 Task: Create a 45-minute meeting to brainstorm product launch strategies.
Action: Mouse pressed left at (86, 118)
Screenshot: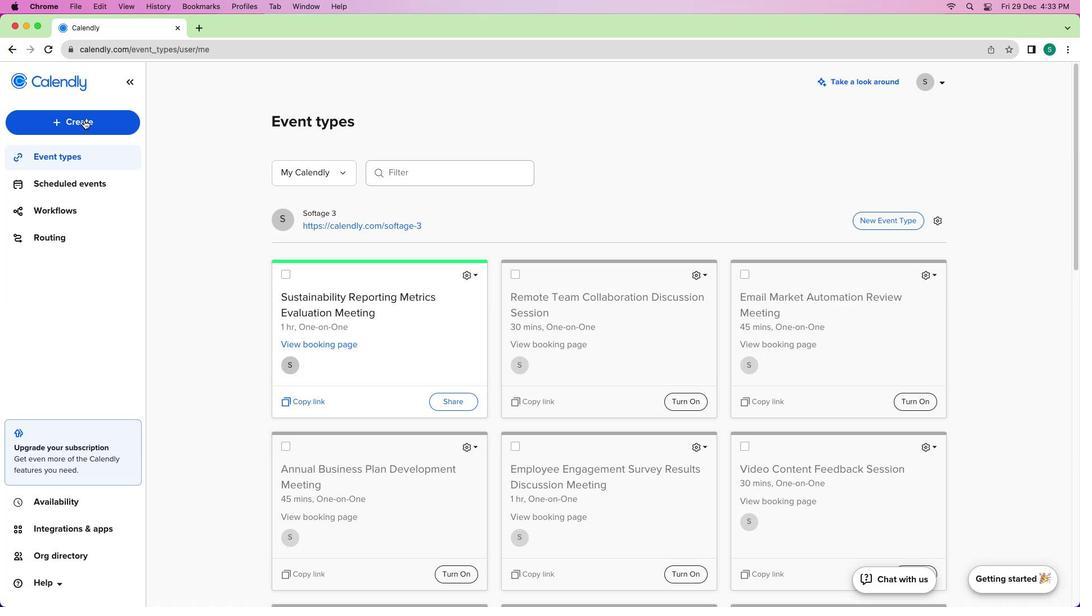 
Action: Mouse moved to (83, 120)
Screenshot: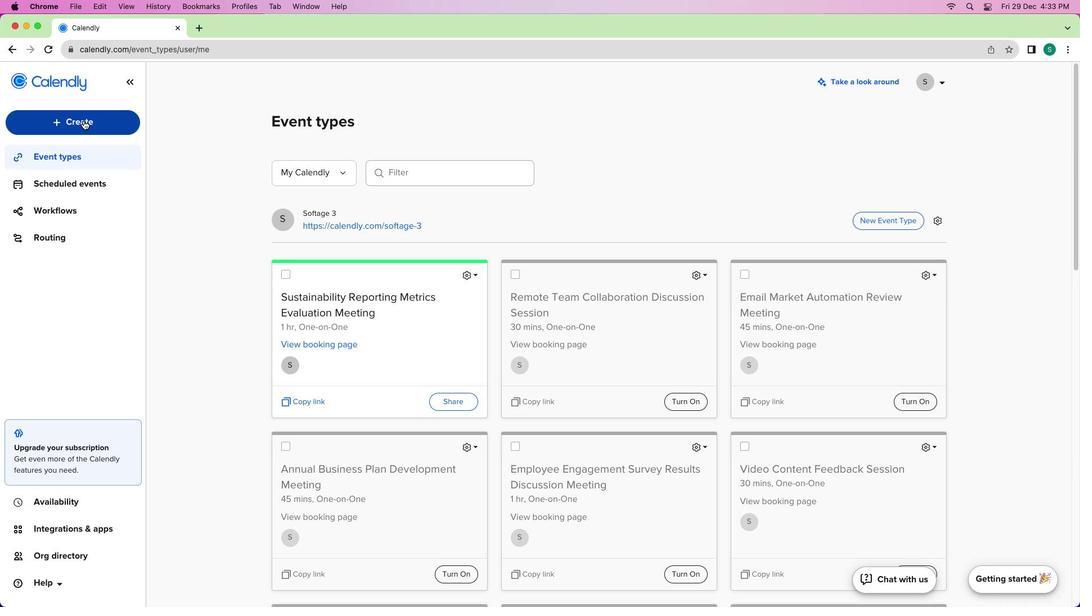 
Action: Mouse pressed left at (83, 120)
Screenshot: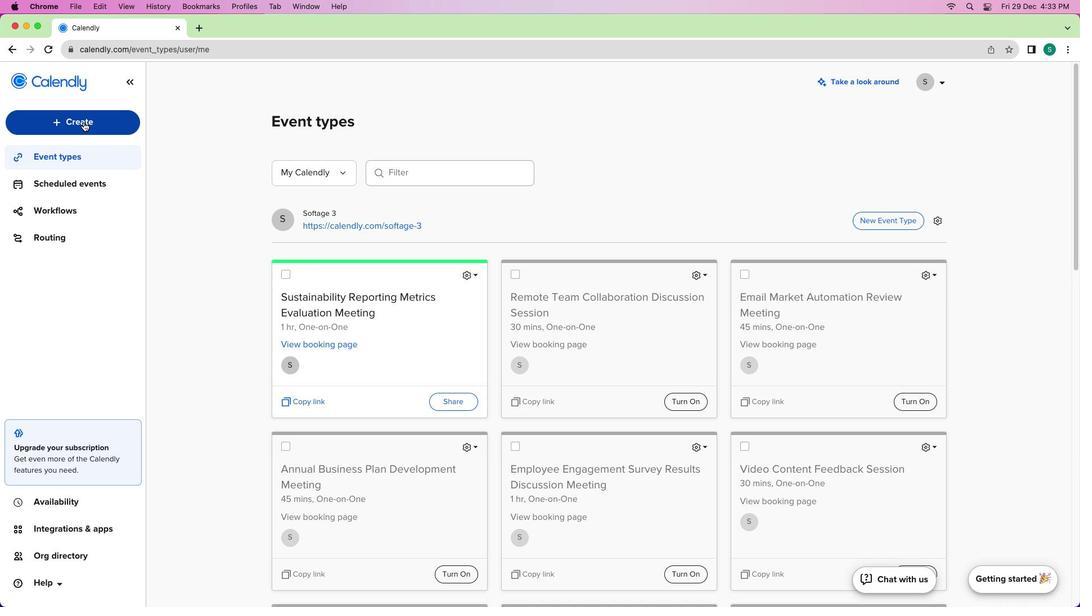 
Action: Mouse moved to (122, 167)
Screenshot: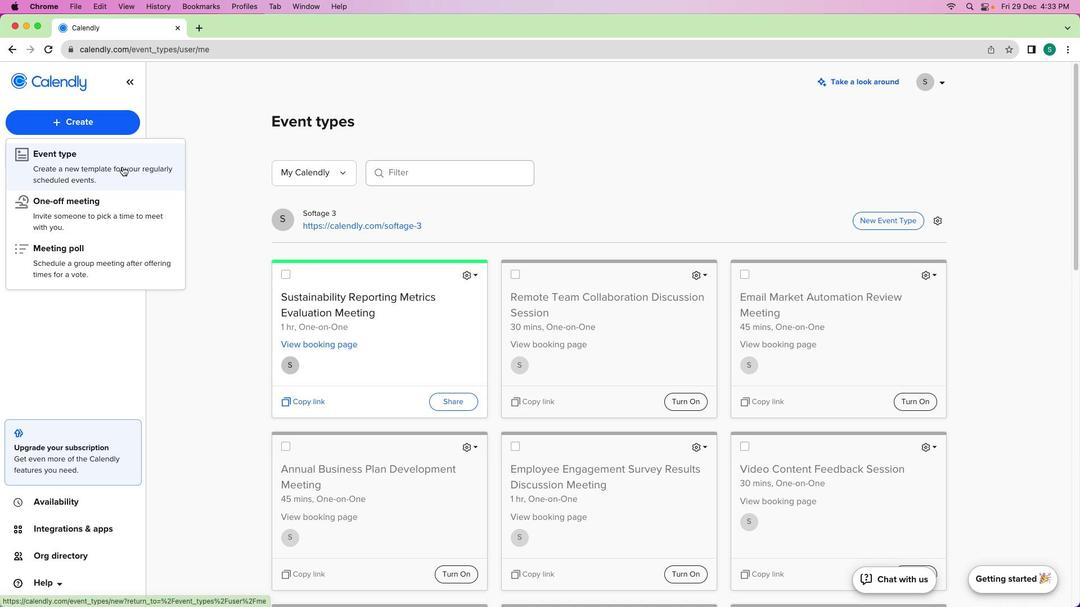 
Action: Mouse pressed left at (122, 167)
Screenshot: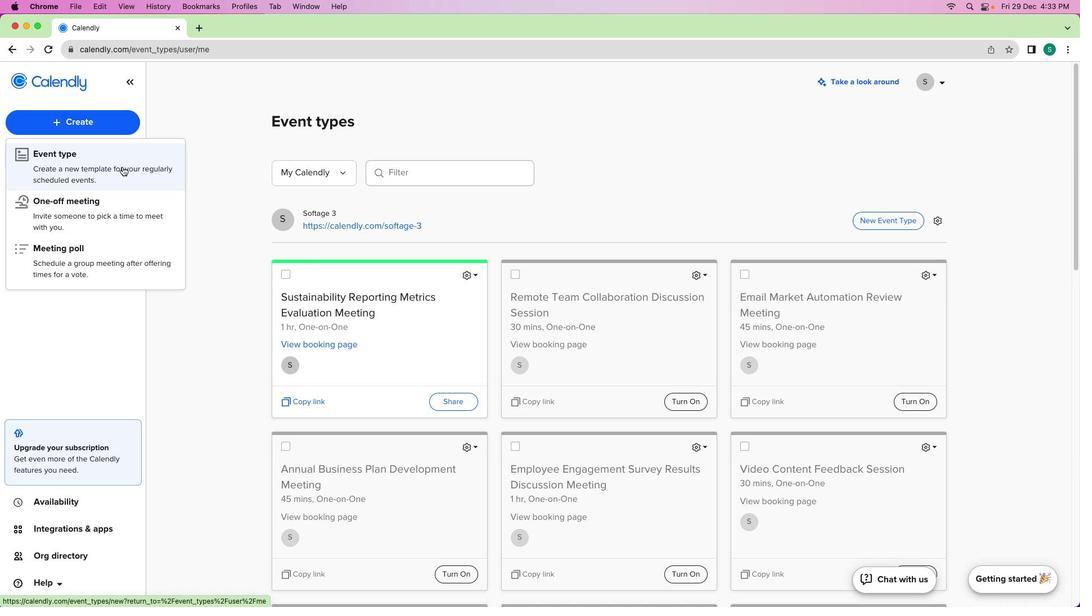 
Action: Mouse moved to (378, 231)
Screenshot: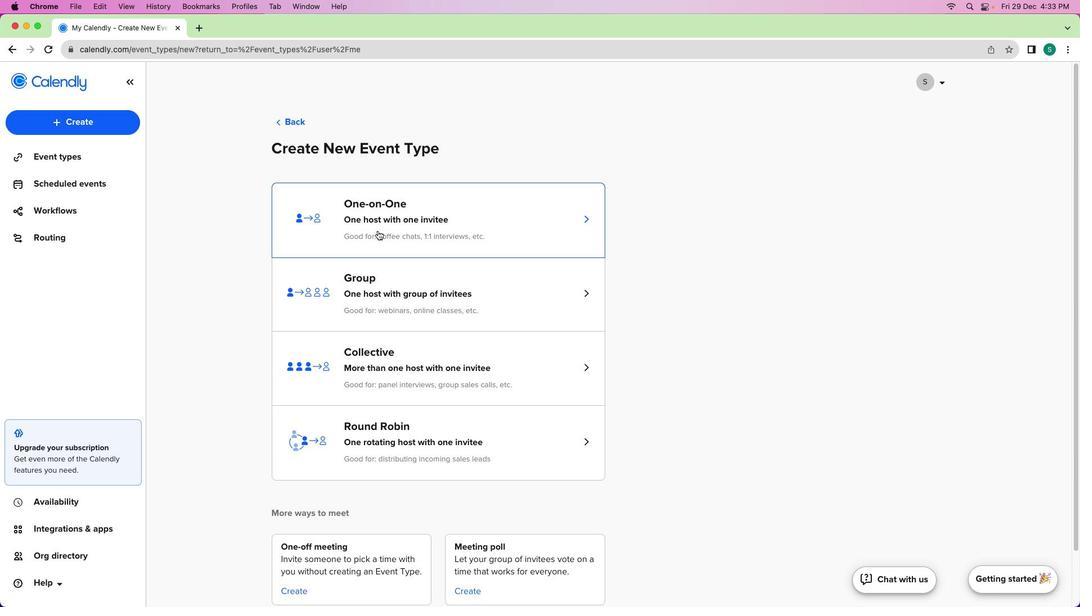 
Action: Mouse pressed left at (378, 231)
Screenshot: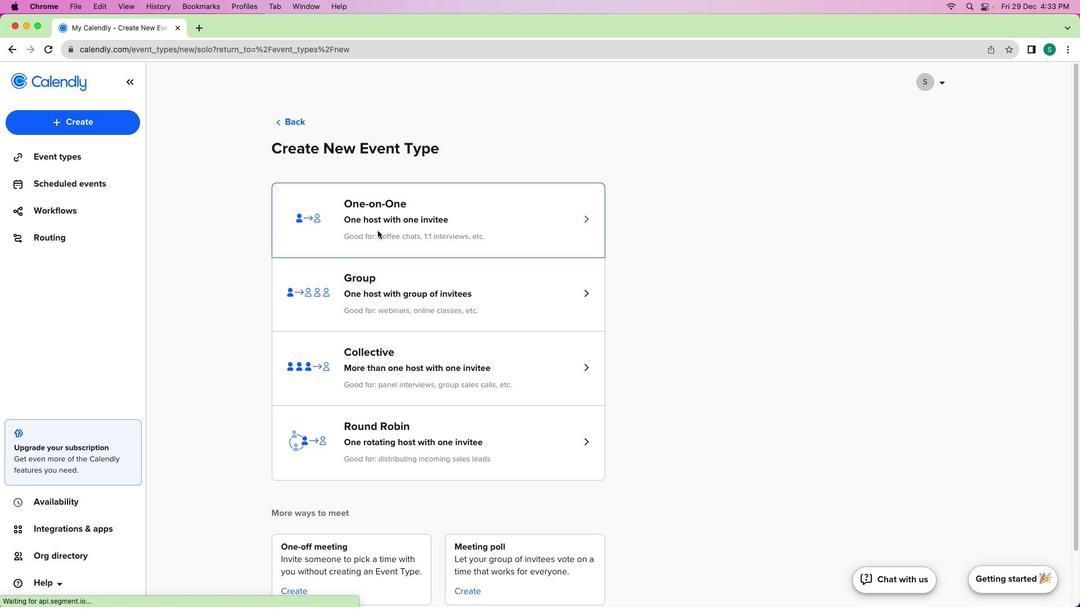 
Action: Mouse moved to (150, 175)
Screenshot: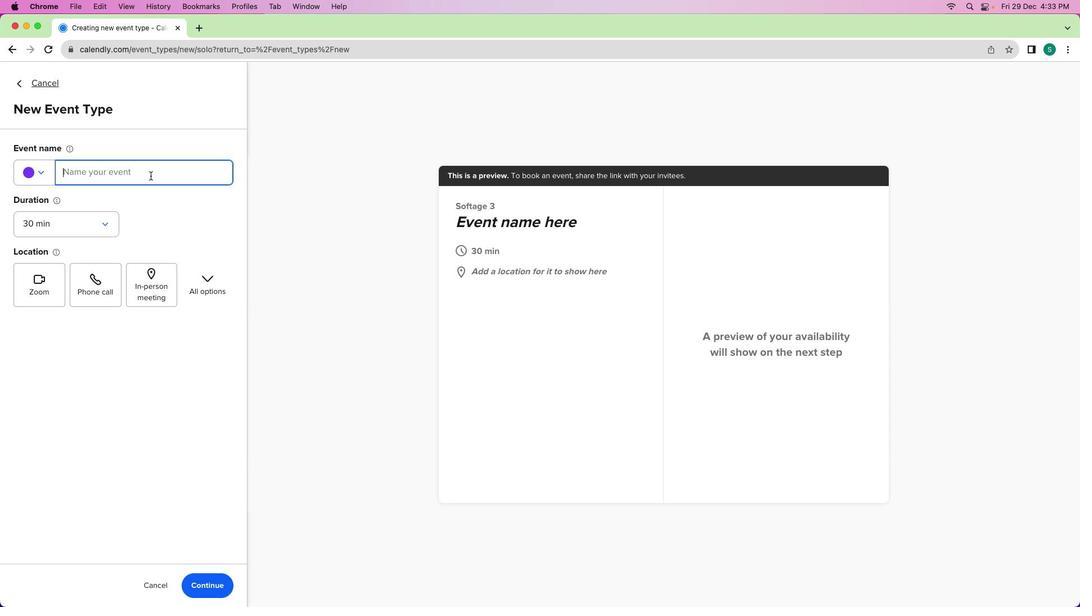 
Action: Mouse pressed left at (150, 175)
Screenshot: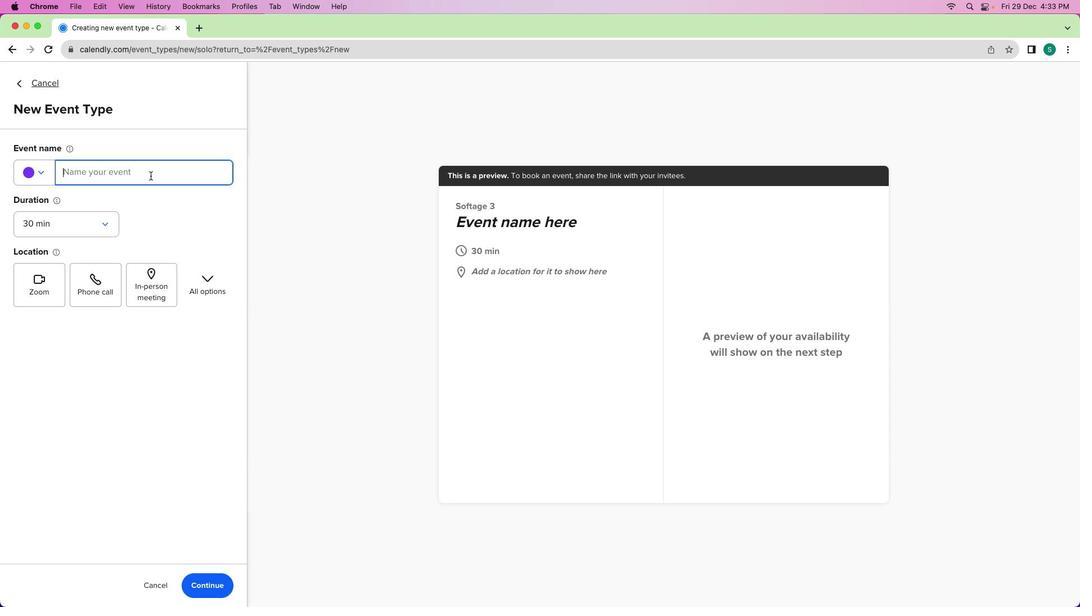 
Action: Mouse moved to (150, 176)
Screenshot: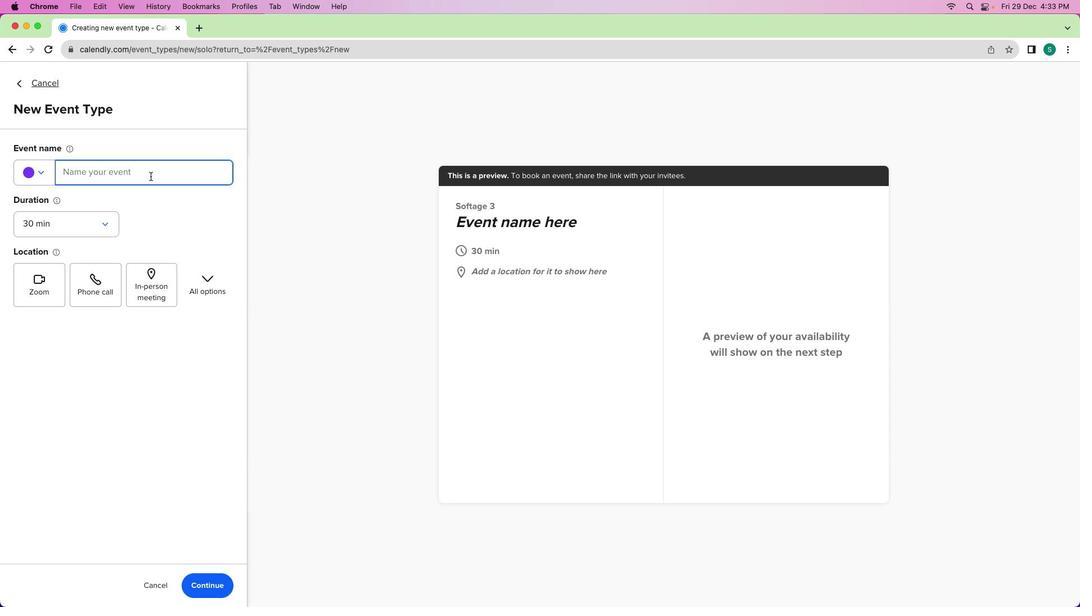 
Action: Key pressed Key.shift'P''r''o''d''u''c''t'Key.spaceKey.shift'L''a''u''n''c''h'Key.spaceKey.shift'S''t''r''a''t''e''g''i''e''s'Key.spaceKey.shift'B''r''a''i''n''s''t''o''r''m''i''n''g'Key.spaceKey.shift'S''e''s''s''i''o''n'
Screenshot: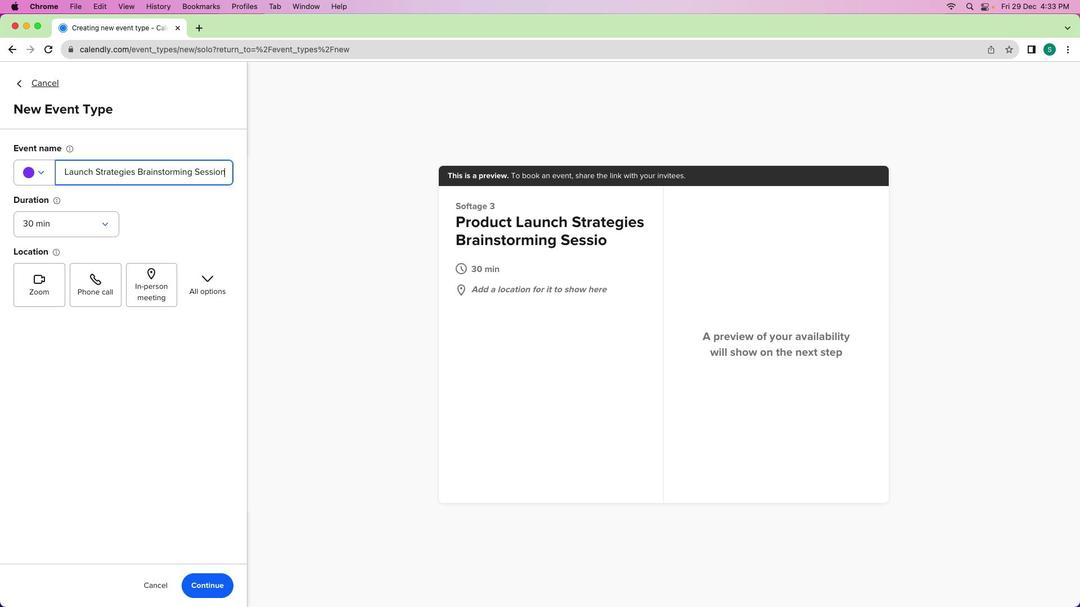 
Action: Mouse moved to (69, 234)
Screenshot: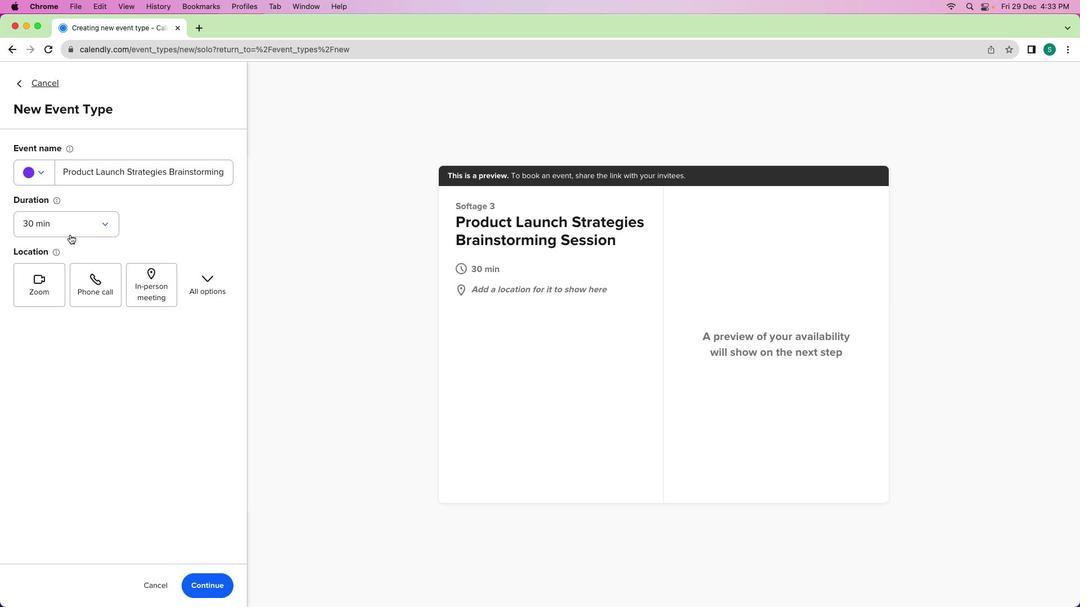 
Action: Mouse pressed left at (69, 234)
Screenshot: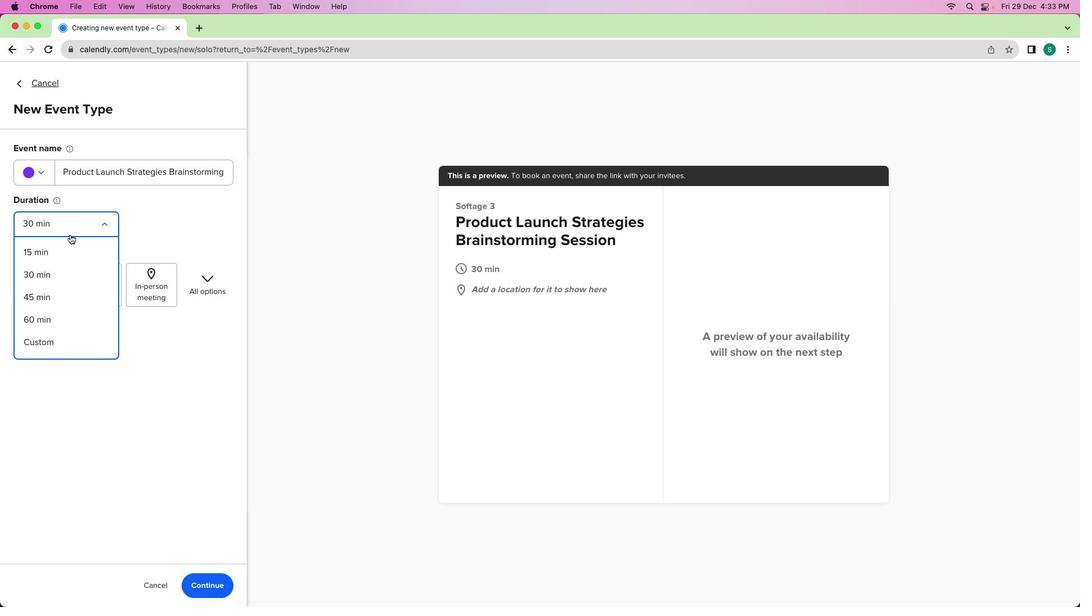 
Action: Mouse moved to (64, 297)
Screenshot: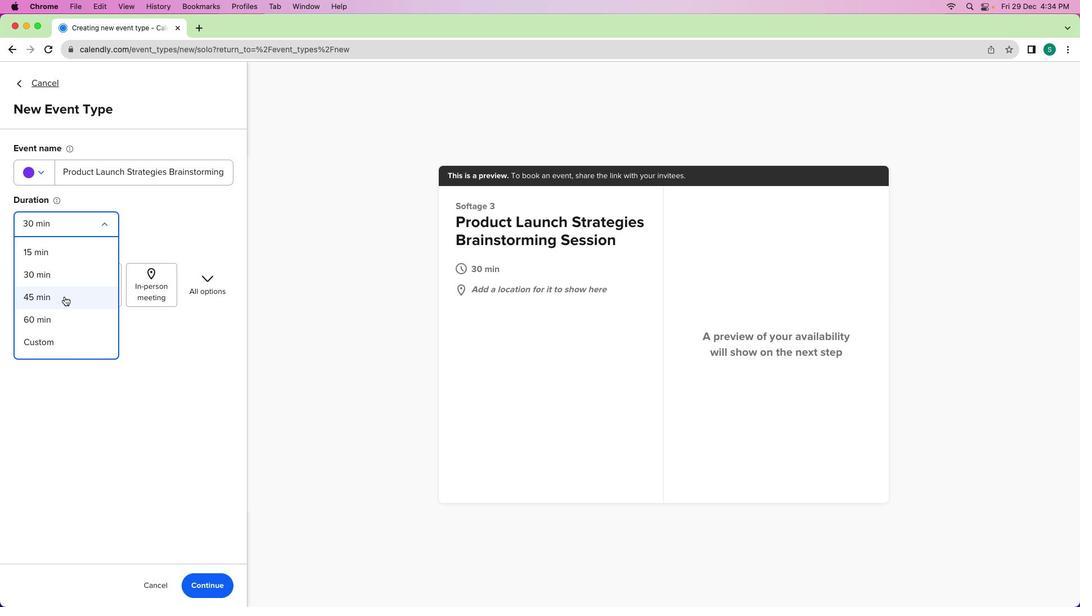 
Action: Mouse pressed left at (64, 297)
Screenshot: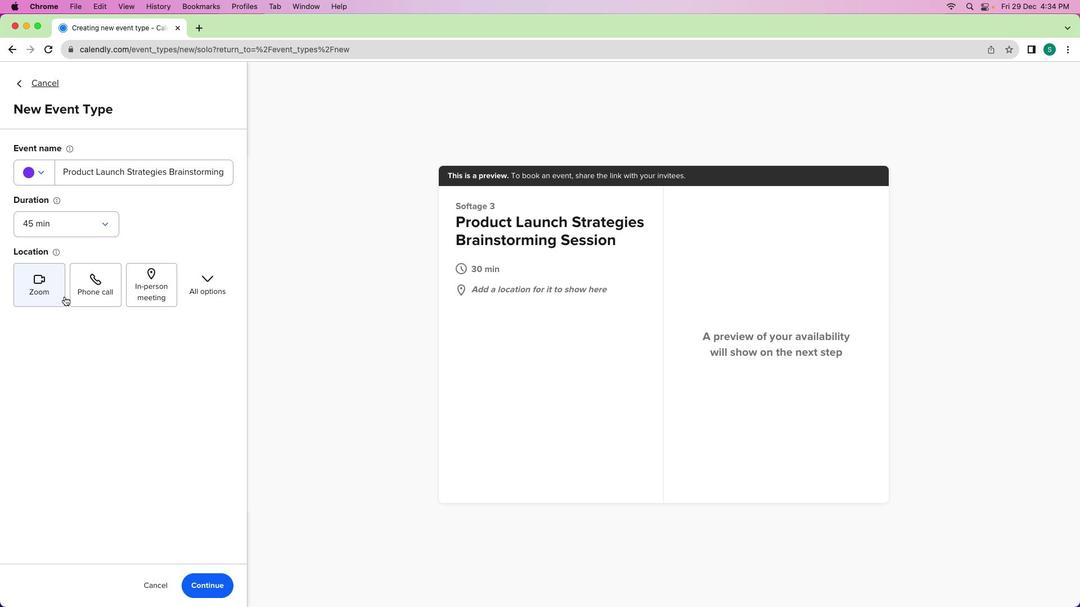 
Action: Mouse moved to (32, 293)
Screenshot: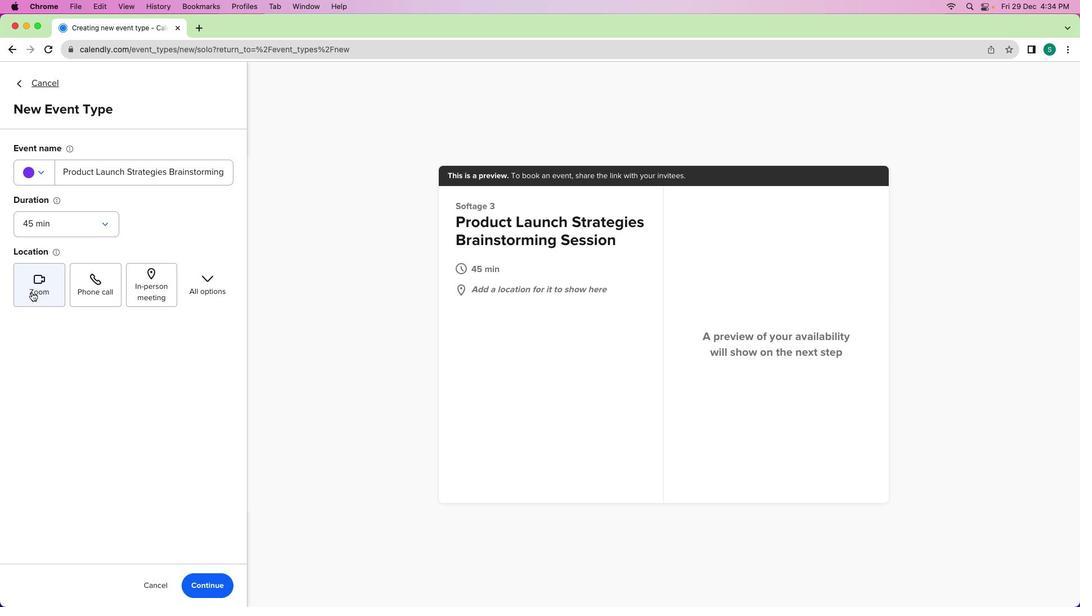 
Action: Mouse pressed left at (32, 293)
Screenshot: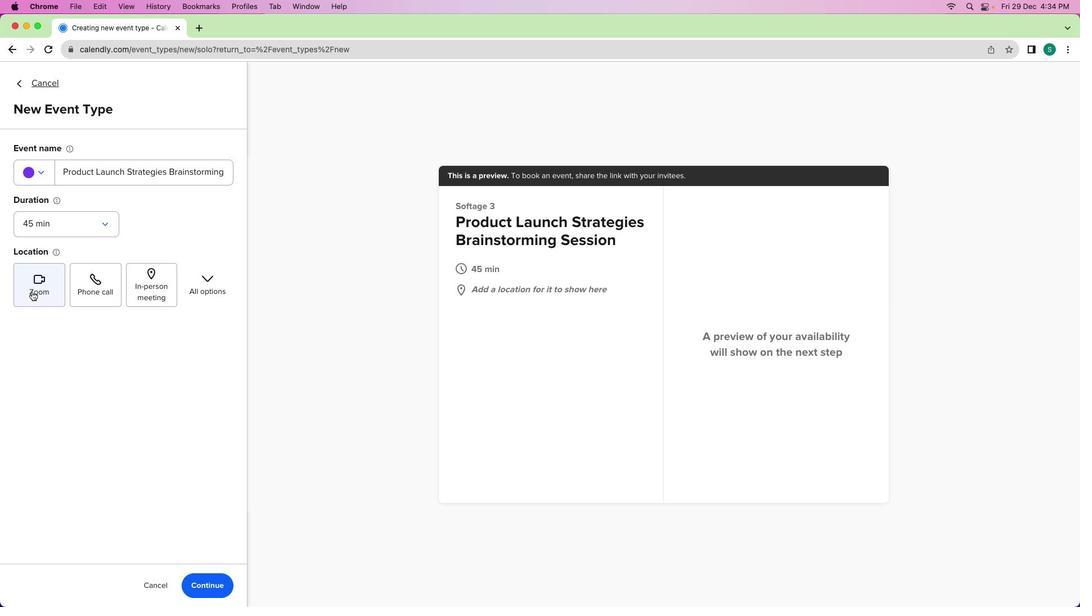 
Action: Mouse moved to (209, 592)
Screenshot: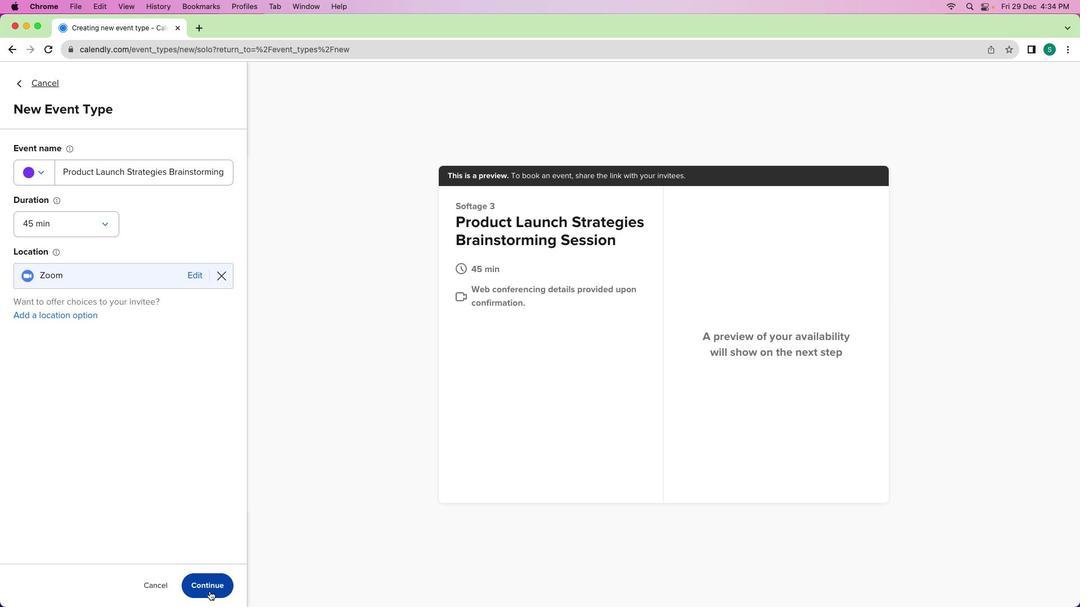 
Action: Mouse pressed left at (209, 592)
Screenshot: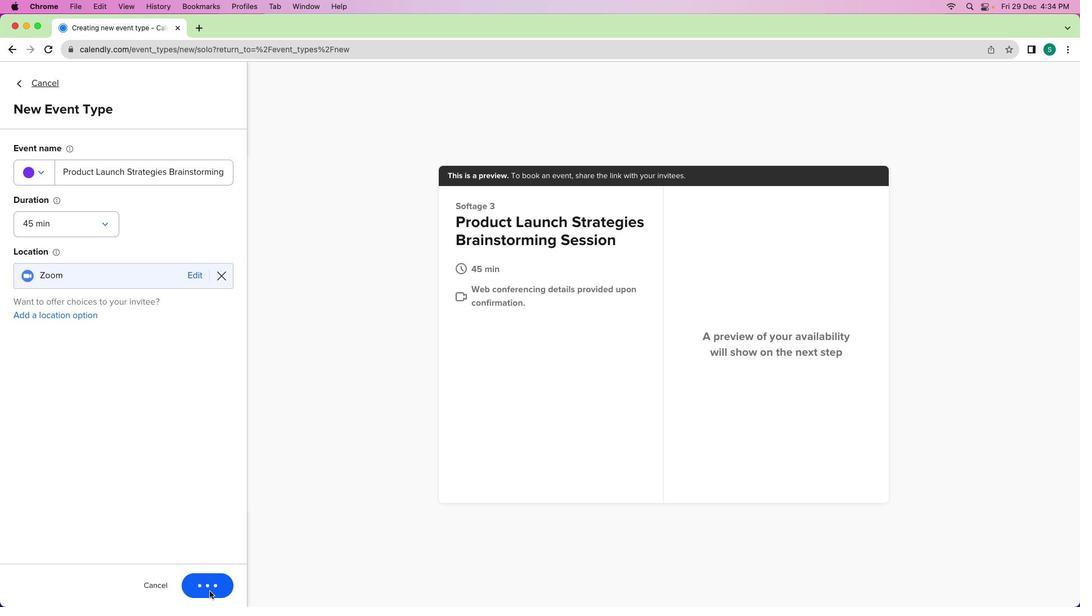 
Action: Mouse moved to (193, 226)
Screenshot: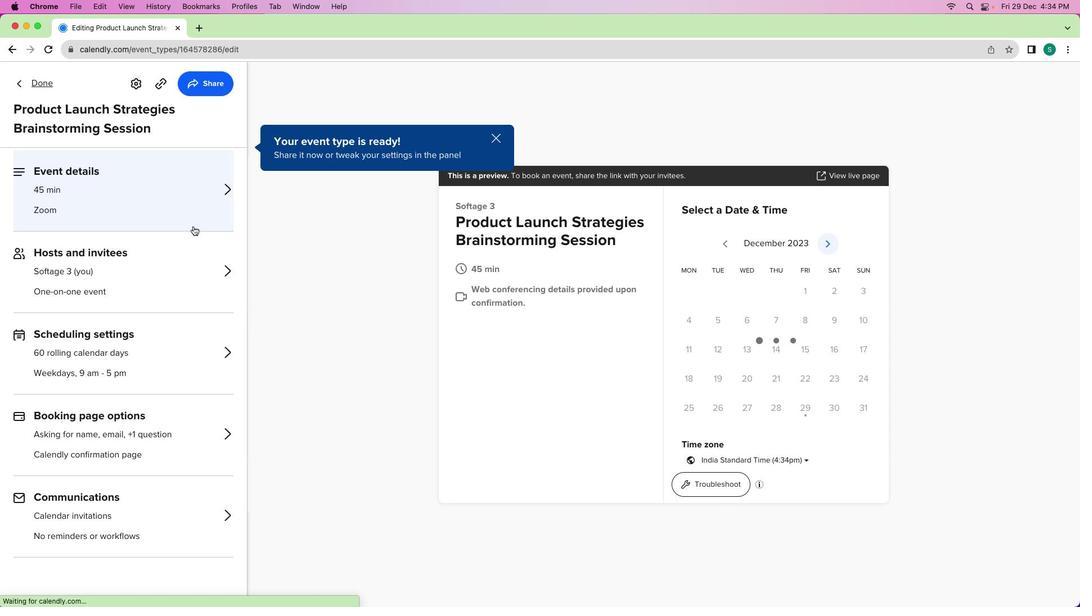 
Action: Mouse pressed left at (193, 226)
Screenshot: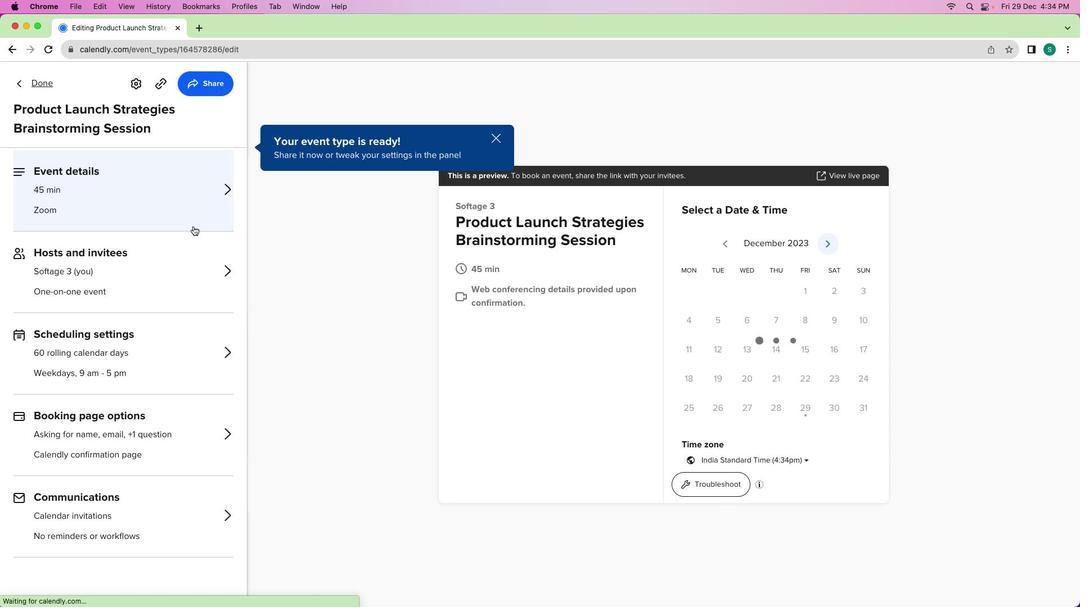 
Action: Mouse moved to (142, 408)
Screenshot: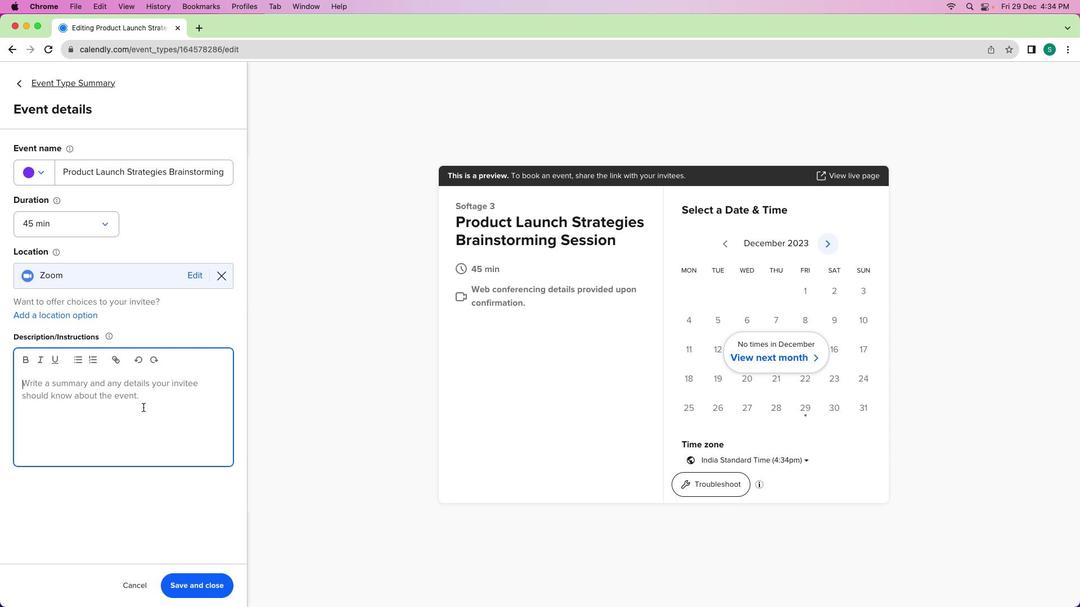 
Action: Mouse pressed left at (142, 408)
Screenshot: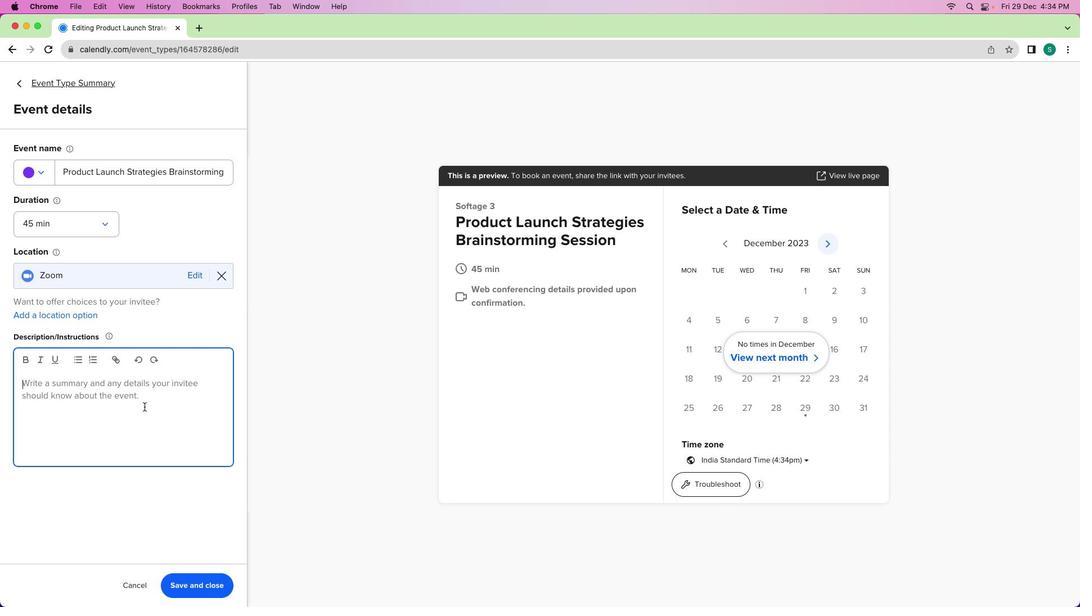 
Action: Mouse moved to (145, 407)
Screenshot: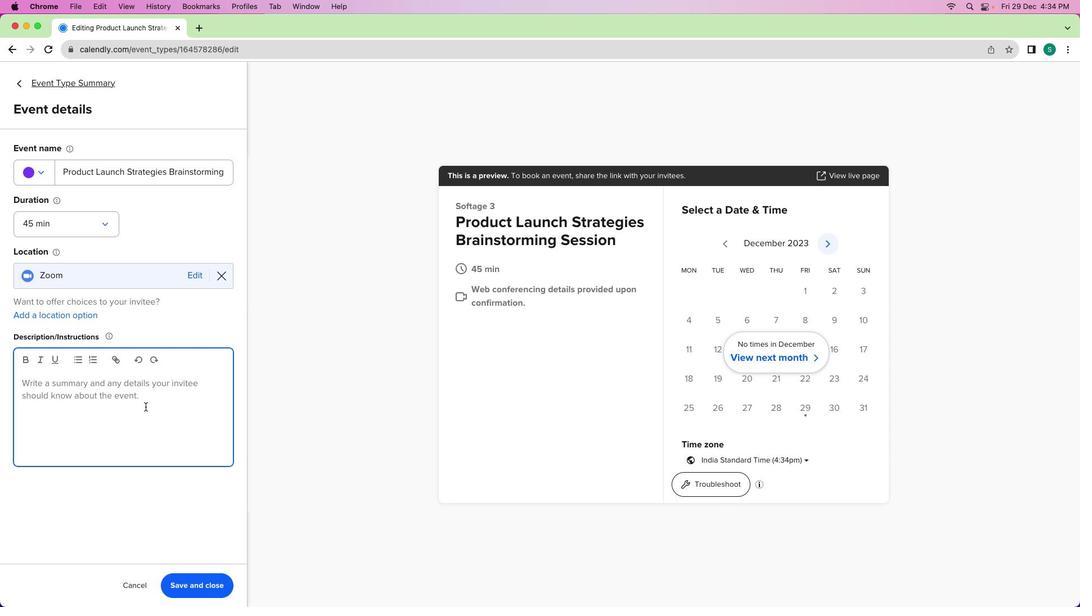 
Action: Key pressed Key.shift'J''o''i''n'Key.space'f''o''r'Key.space'a''n'Key.space'e''n''e''r''g''e''t''i''c'Key.space's''e''s''s''i''o''n'Key.space'd''e''d''i''c''a''t''e''d'Key.space't''o'Key.space'b''r''a''i''n''s''t''o''r''m'Key.spaceKey.backspace'i''n''g'Key.space'e''f''f''e''c''t''i''v''e'Key.space's''t''r''a''t''e''g''i''e''s'Key.space'f''o''r'Key.space'o''u''r'Key.space'u''p''c''o''m''i''n''g'Key.space'p''r''o''d''u''c''t'Key.space'l''a''u''n''c''h''.'Key.spaceKey.shift'W''e'Key.space'w''i''l''l'Key.space'e''x''p''l''o''r''e'Key.space'c''r''e''a''t''i''v''e'Key.space'i''d''e''a''s'Key.spaceKey.backspace','Key.space'd''i''s''c''u''s''s'Key.space't''a''r''g''e''t'Key.space'a''u''d''i''e''n''c''e''s''.'Key.backspace','Key.space'a''b''d'Key.backspaceKey.backspace'n''d'Key.space'c''o''l''l''a''b''b'Key.backspace'o''r''a''t''e'Key.space'o''n'Key.space'a'Key.space'p''l''a''b'Key.backspace'n'Key.space't''h''a''t'Key.space'e''n''s''u''r''e''s'Key.space'a'Key.space's''u''c''c''e''s''s''f''u''l'Key.space'a''n''d'Key.space'i''m''p''a''c''t''f''u''l'Key.space'p''r''o''d''u''c''t'Key.spaceKey.shift'i''n''t''r''i''d'Key.backspaceKey.backspace'o''d''u''c''t''i''o''n''.'
Screenshot: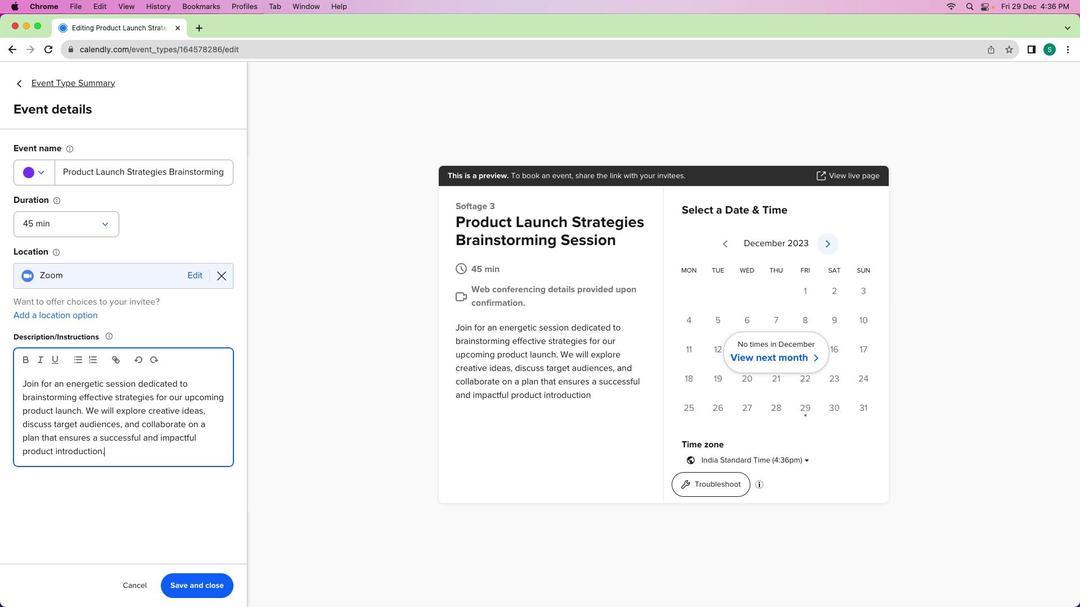 
Action: Mouse moved to (214, 585)
Screenshot: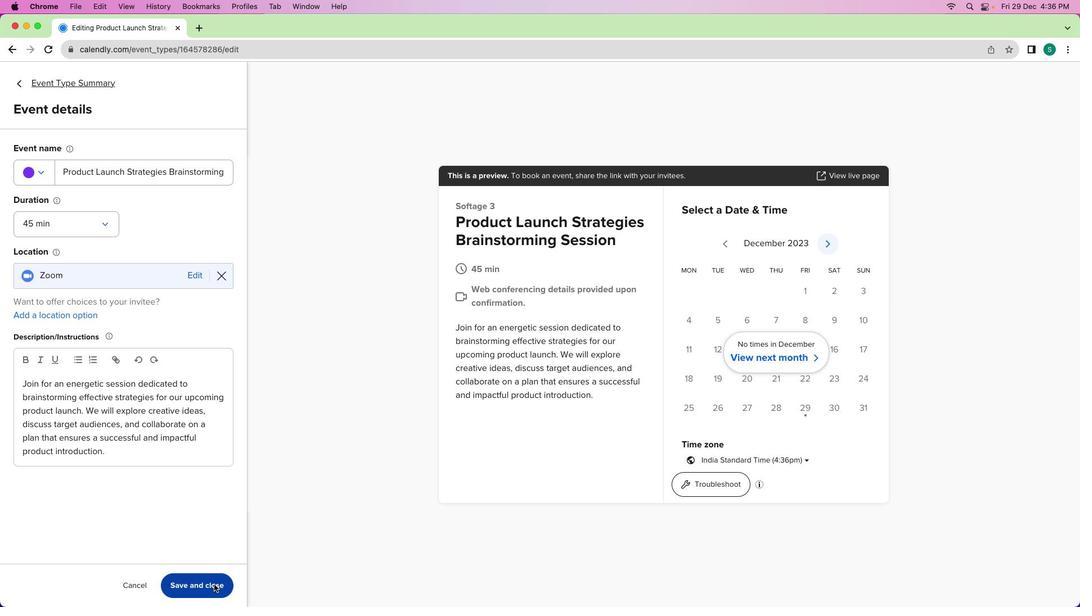 
Action: Mouse pressed left at (214, 585)
Screenshot: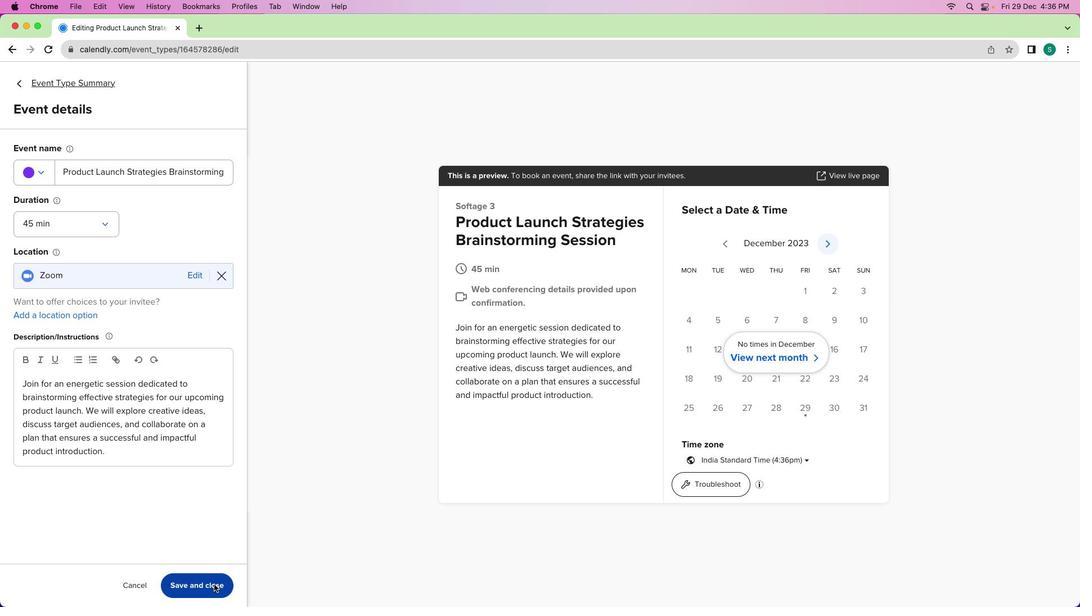 
Action: Mouse moved to (49, 87)
Screenshot: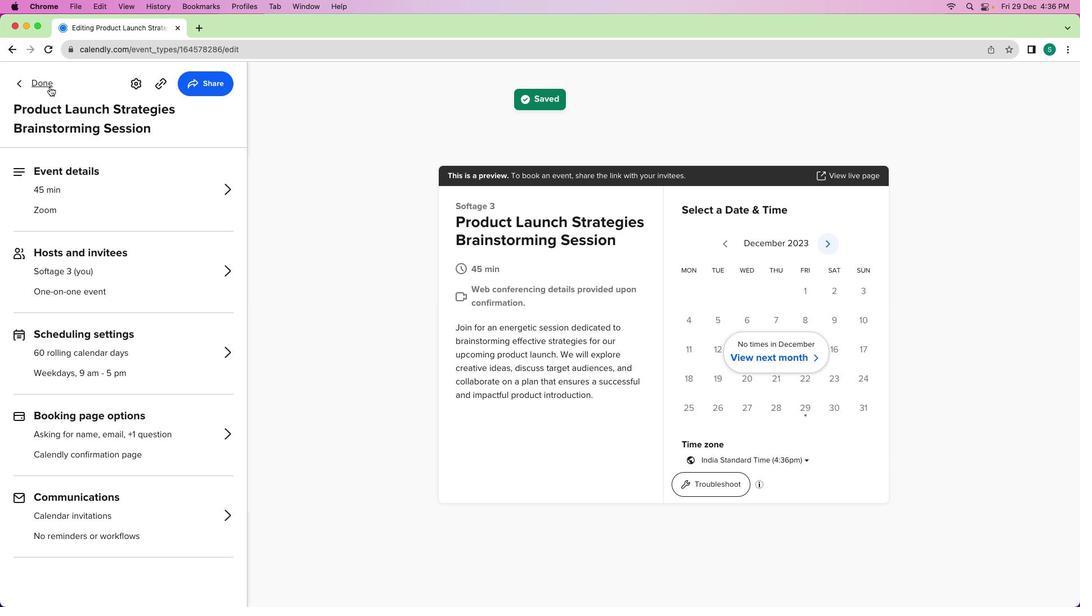 
Action: Mouse pressed left at (49, 87)
Screenshot: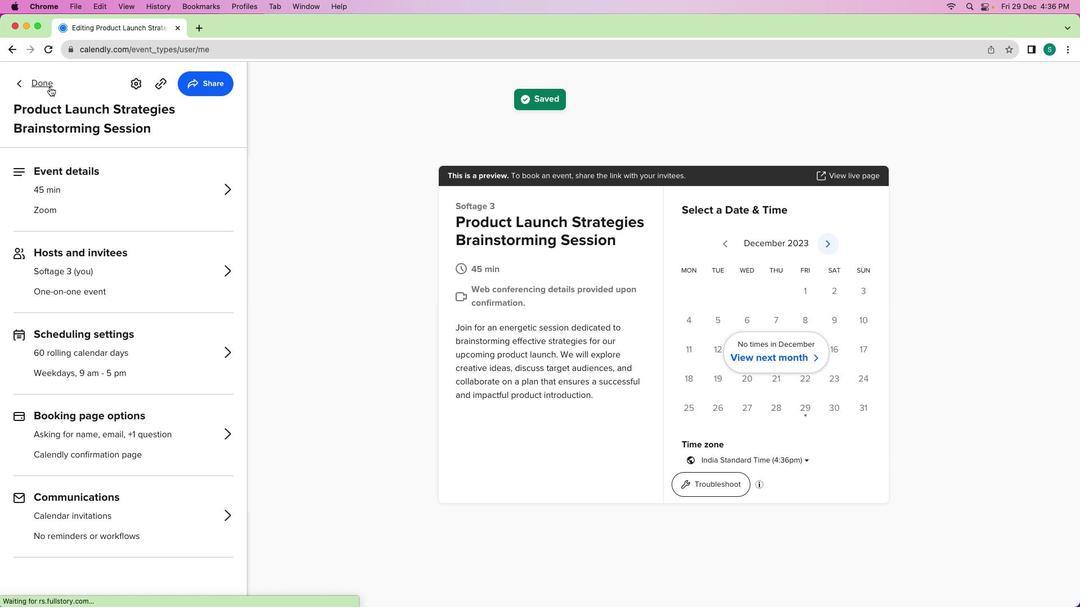
Action: Mouse moved to (412, 348)
Screenshot: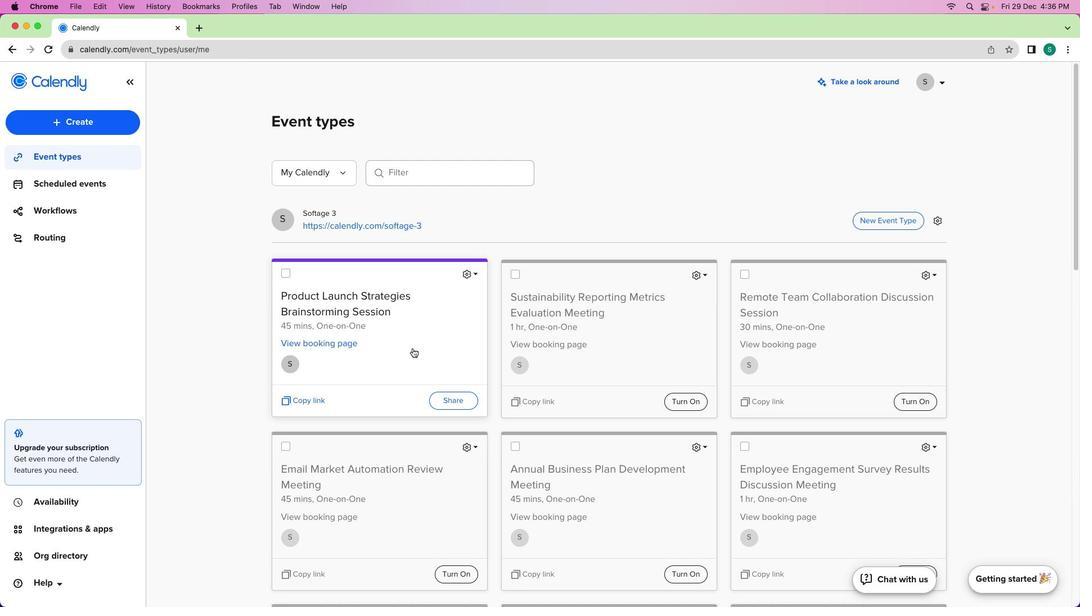 
